 Task: Manage the schema builder of all the objects
Action: Mouse scrolled (187, 213) with delta (0, 0)
Screenshot: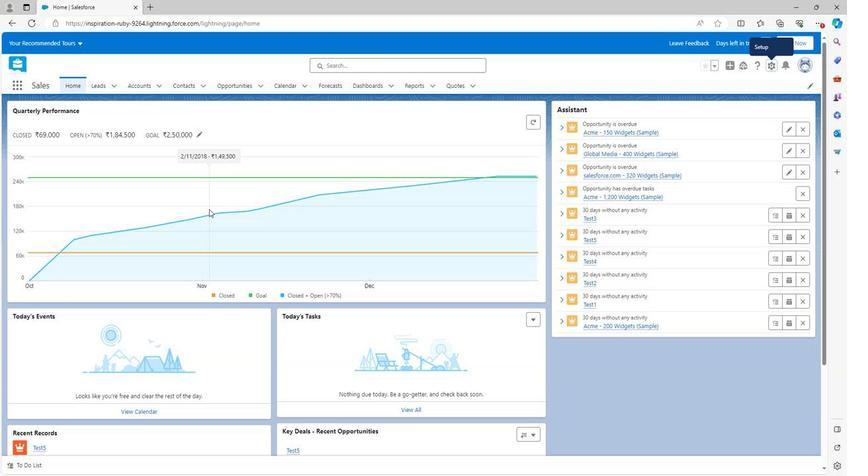 
Action: Mouse scrolled (187, 213) with delta (0, 0)
Screenshot: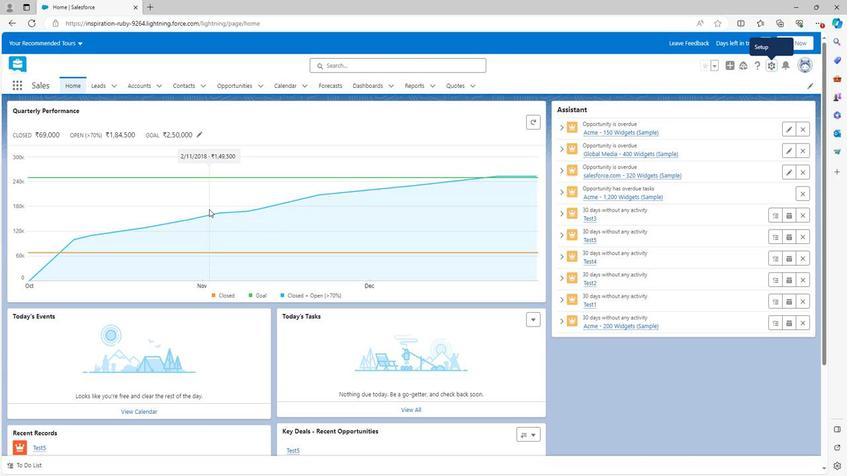 
Action: Mouse scrolled (187, 213) with delta (0, 0)
Screenshot: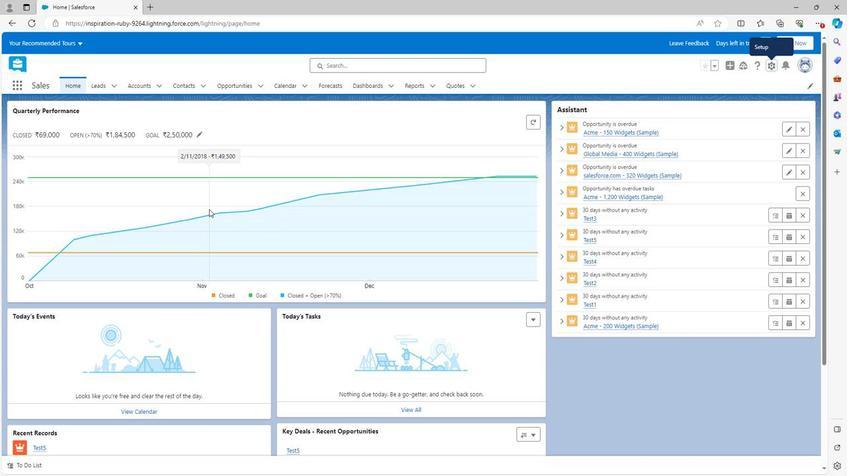 
Action: Mouse scrolled (187, 213) with delta (0, 0)
Screenshot: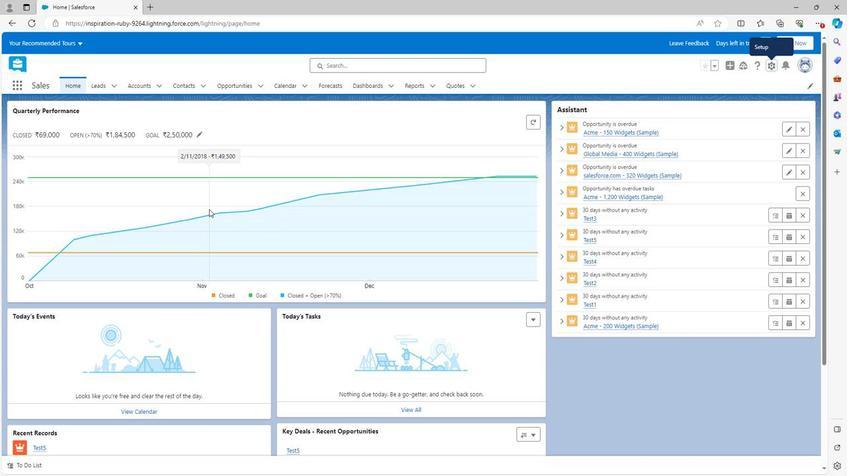 
Action: Mouse scrolled (187, 213) with delta (0, 0)
Screenshot: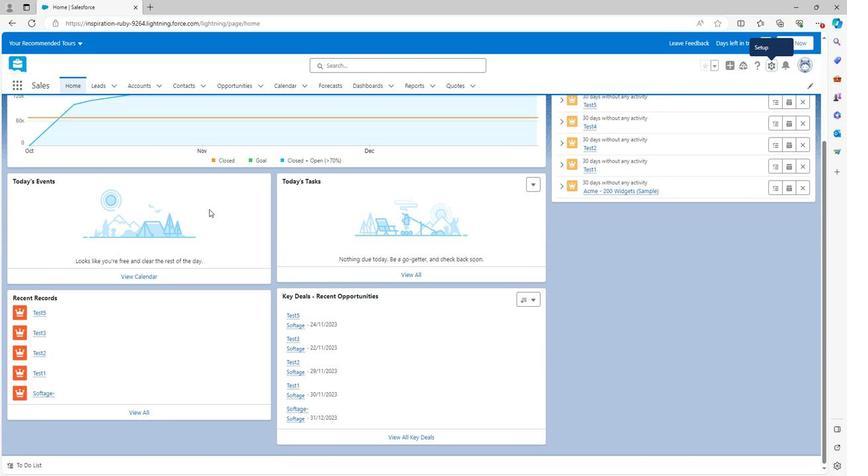 
Action: Mouse scrolled (187, 213) with delta (0, 0)
Screenshot: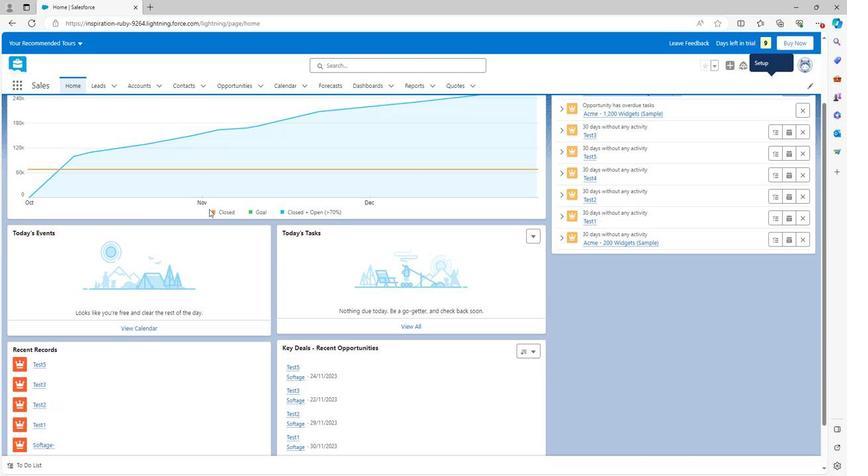 
Action: Mouse scrolled (187, 213) with delta (0, 0)
Screenshot: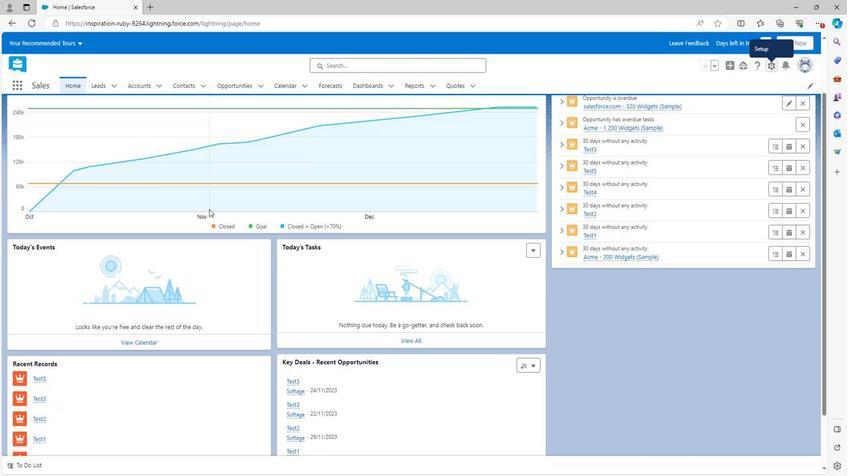 
Action: Mouse scrolled (187, 213) with delta (0, 0)
Screenshot: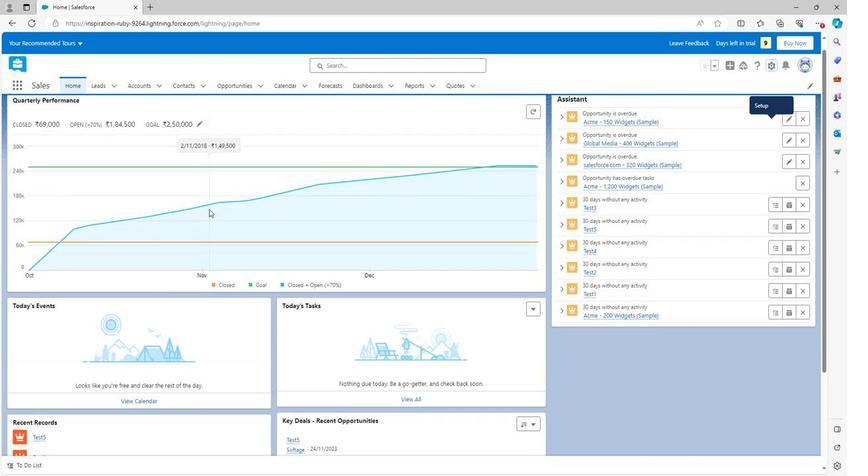 
Action: Mouse moved to (687, 62)
Screenshot: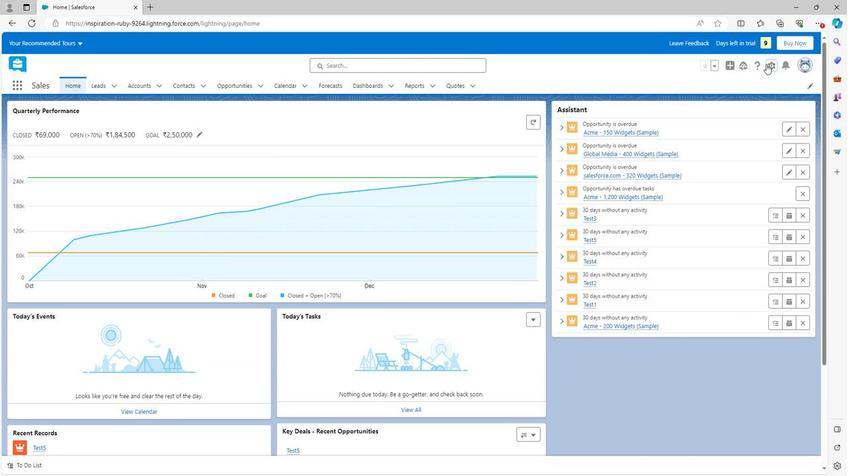 
Action: Mouse pressed left at (687, 62)
Screenshot: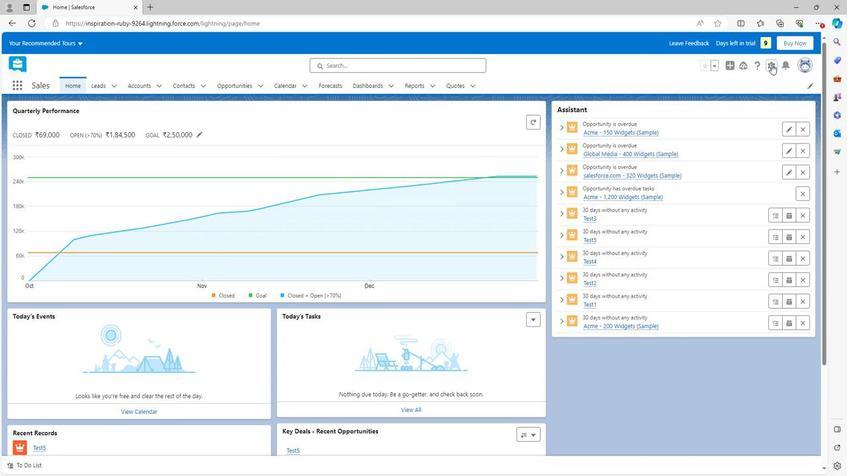 
Action: Mouse moved to (662, 91)
Screenshot: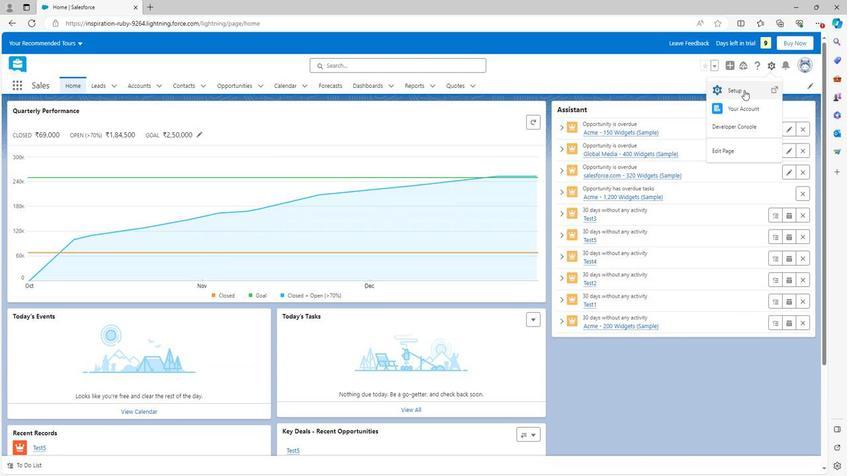 
Action: Mouse pressed left at (662, 91)
Screenshot: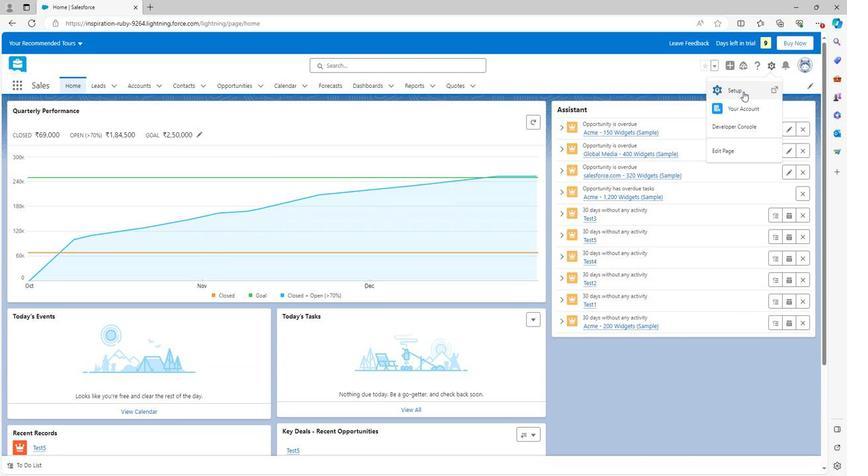 
Action: Mouse moved to (111, 81)
Screenshot: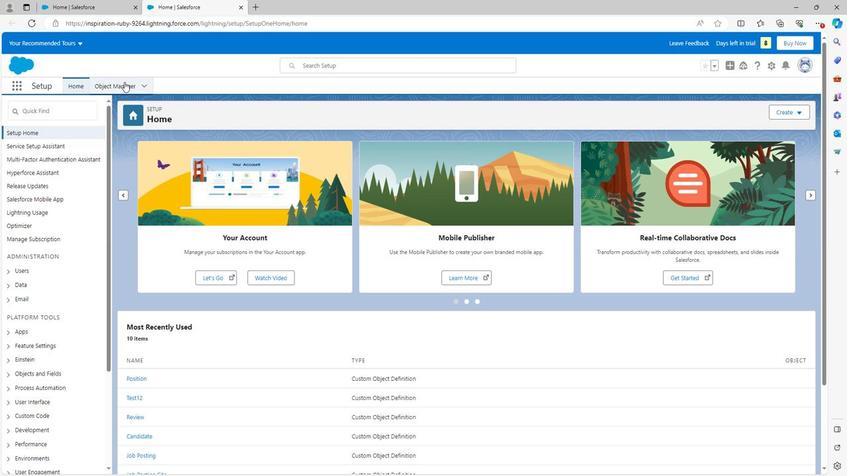
Action: Mouse pressed left at (111, 81)
Screenshot: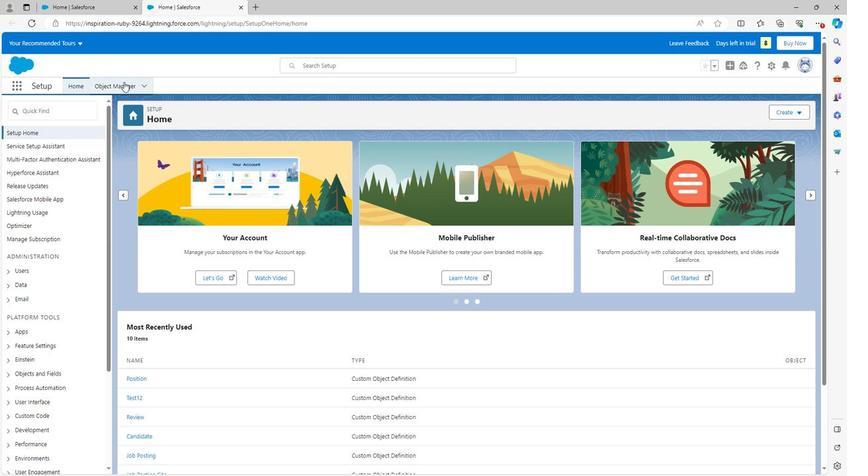 
Action: Mouse moved to (663, 115)
Screenshot: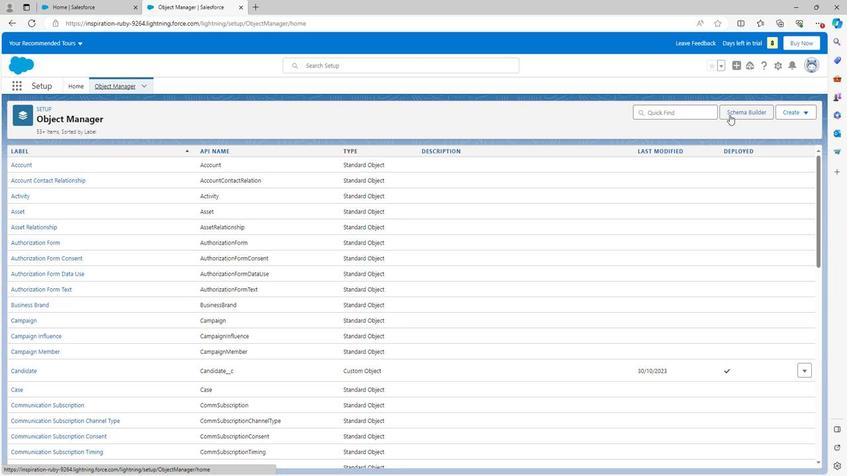 
Action: Mouse pressed left at (663, 115)
Screenshot: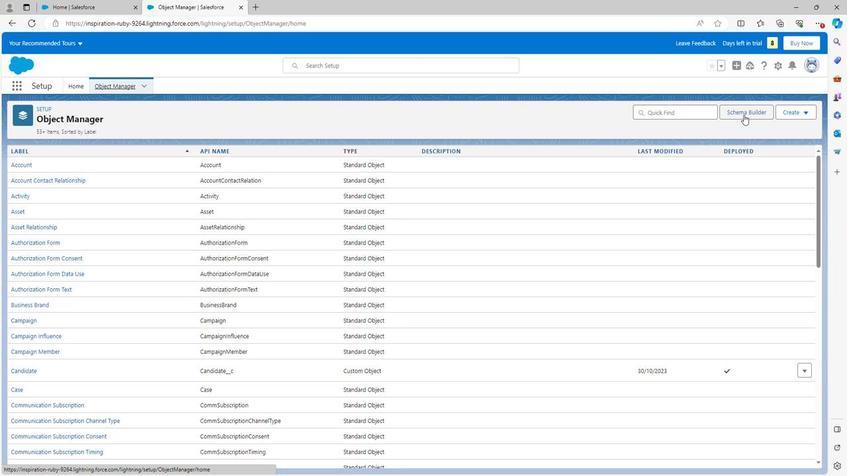 
Action: Mouse moved to (271, 183)
Screenshot: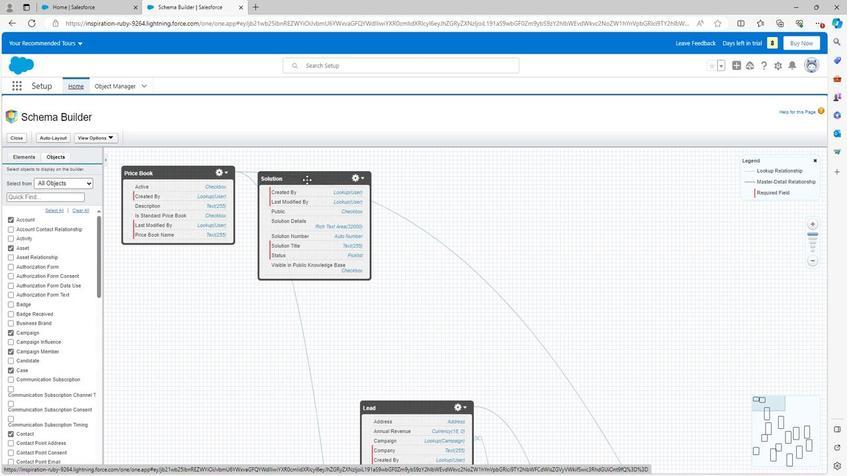 
Action: Mouse pressed left at (271, 183)
Screenshot: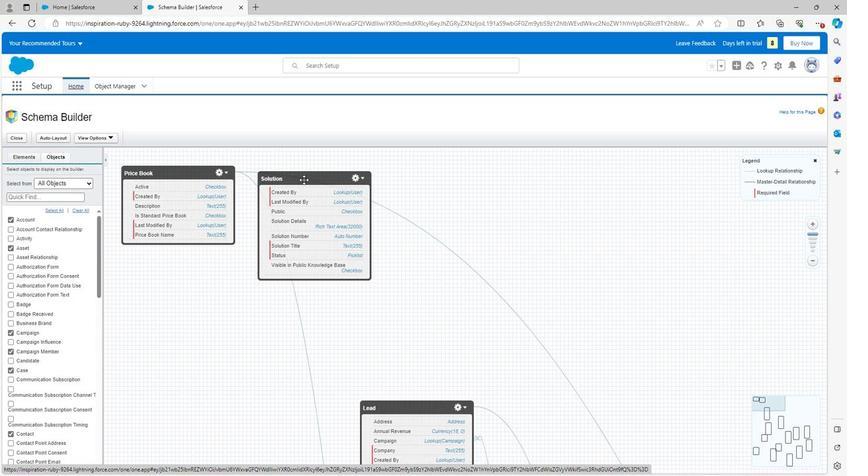 
Action: Mouse moved to (144, 174)
Screenshot: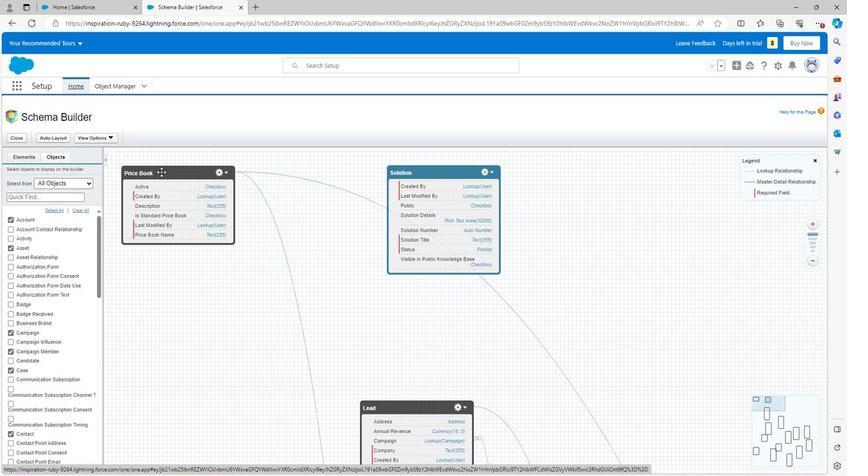 
Action: Mouse pressed left at (144, 174)
Screenshot: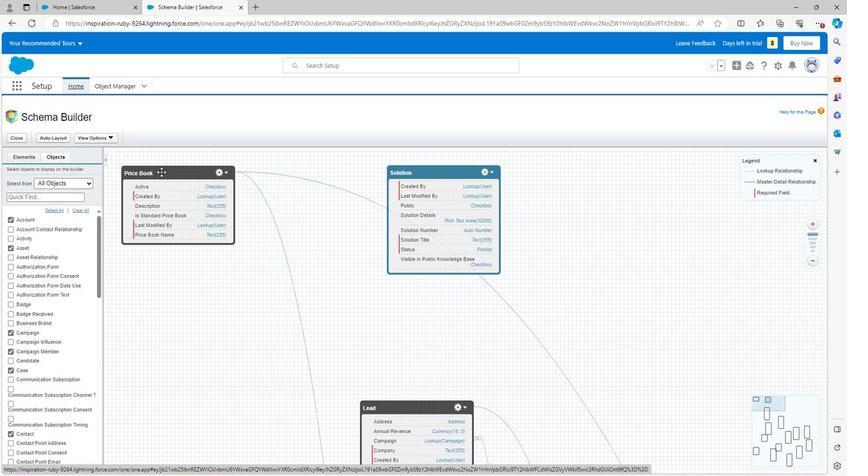 
Action: Mouse moved to (31, 200)
Screenshot: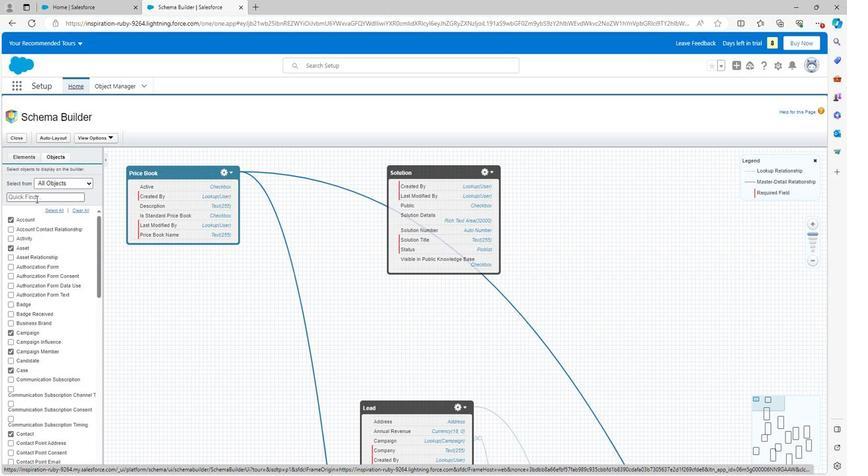 
Action: Mouse pressed left at (31, 200)
Screenshot: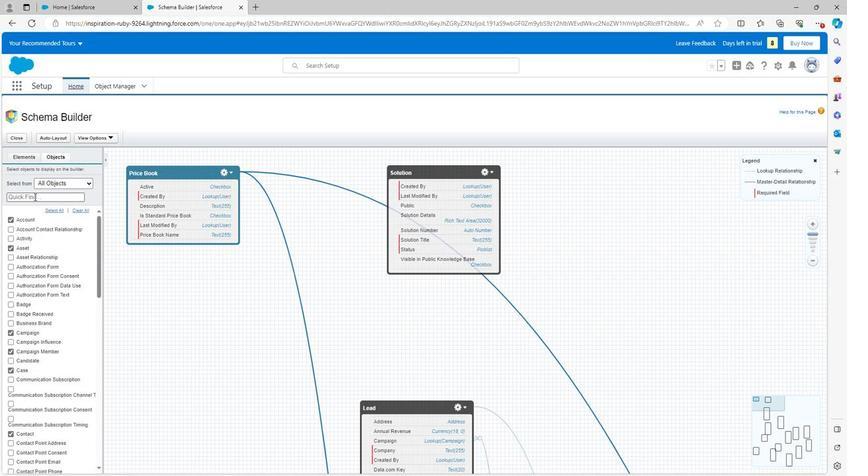 
Action: Mouse moved to (10, 232)
Screenshot: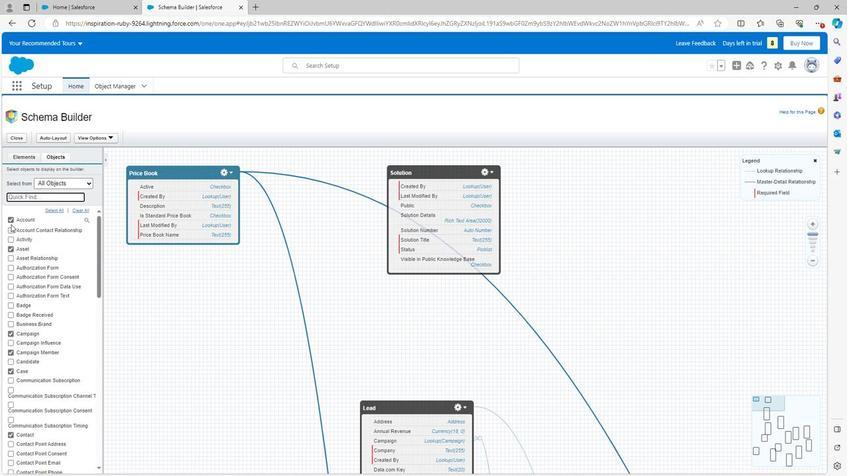 
Action: Mouse pressed left at (10, 232)
Screenshot: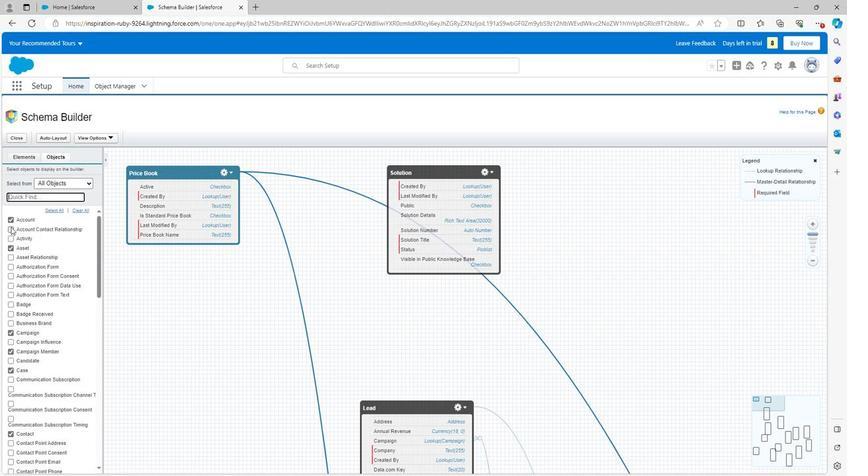 
Action: Mouse moved to (10, 234)
Screenshot: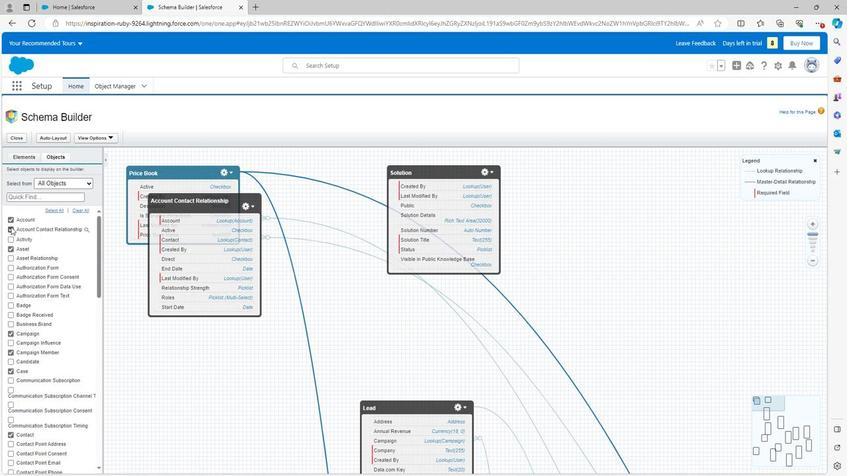 
Action: Mouse pressed left at (10, 234)
Screenshot: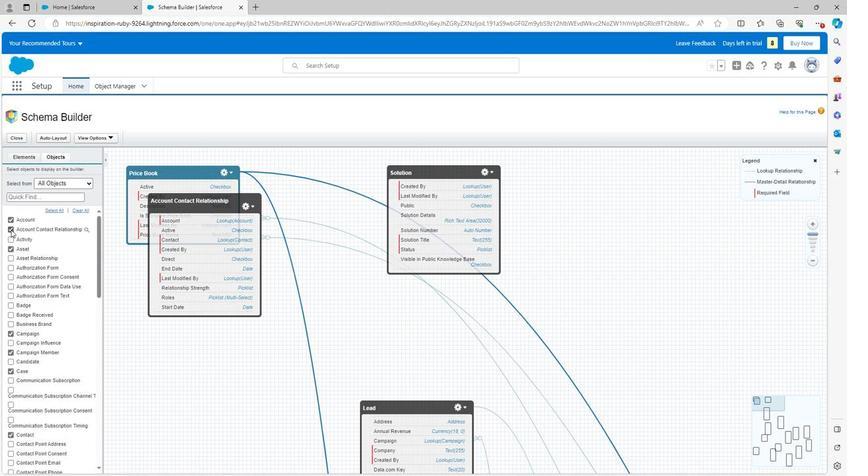 
Action: Mouse moved to (10, 242)
Screenshot: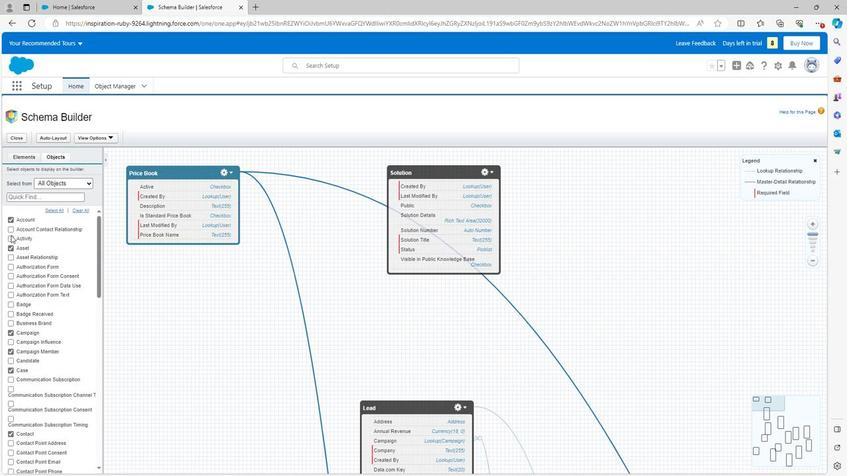 
Action: Mouse pressed left at (10, 242)
Screenshot: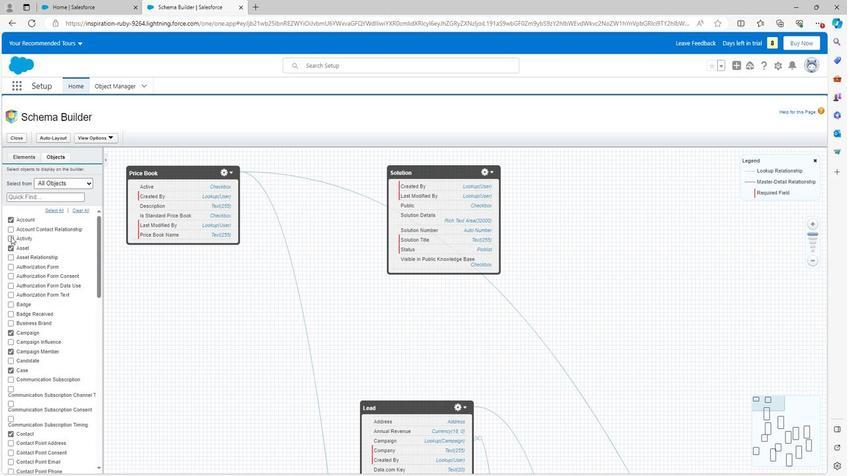 
Action: Mouse pressed left at (10, 242)
Screenshot: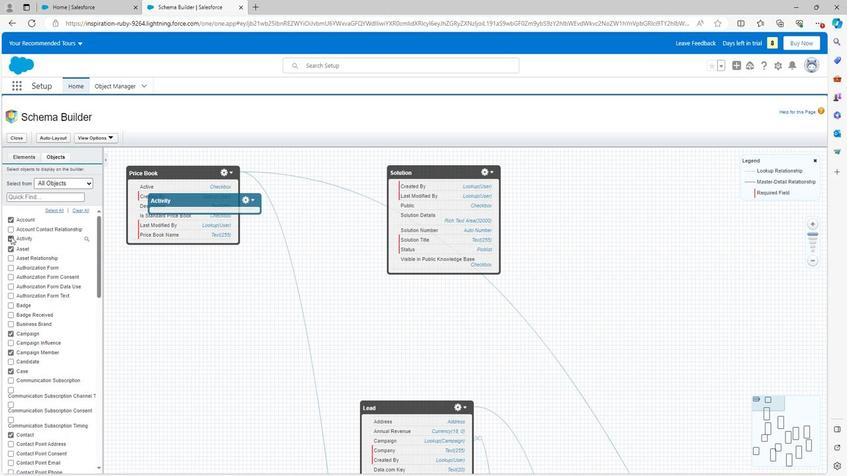 
Action: Mouse moved to (9, 264)
Screenshot: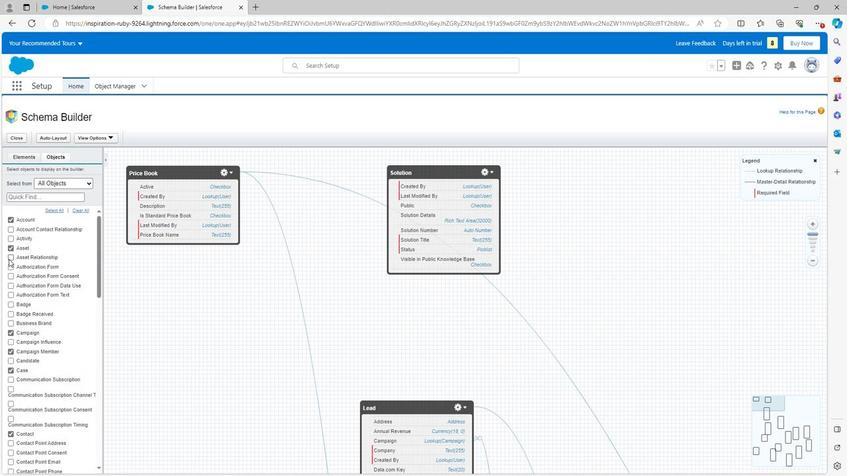 
Action: Mouse pressed left at (9, 264)
Screenshot: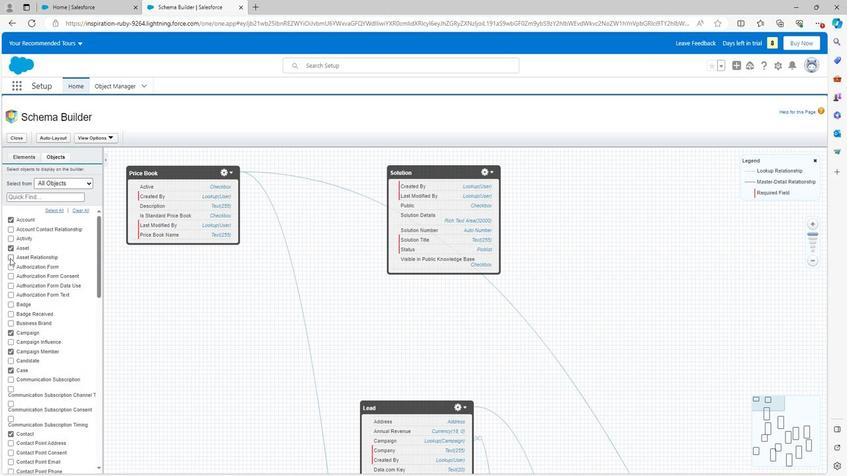 
Action: Mouse pressed left at (9, 264)
Screenshot: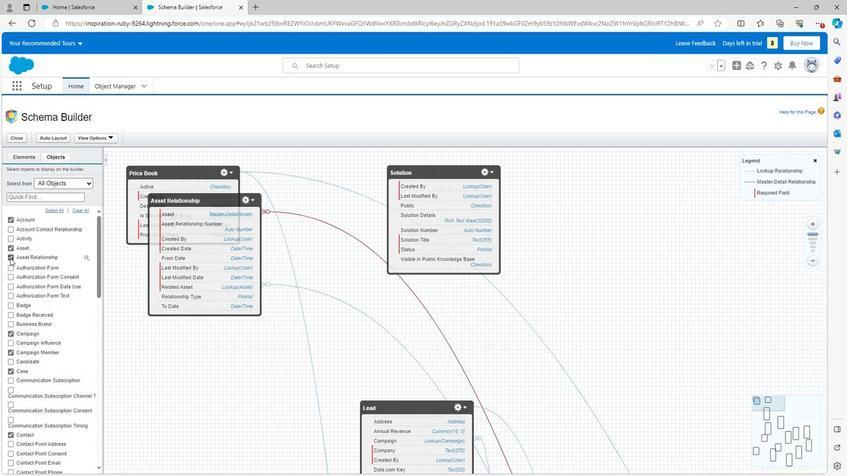 
Action: Mouse moved to (8, 285)
Screenshot: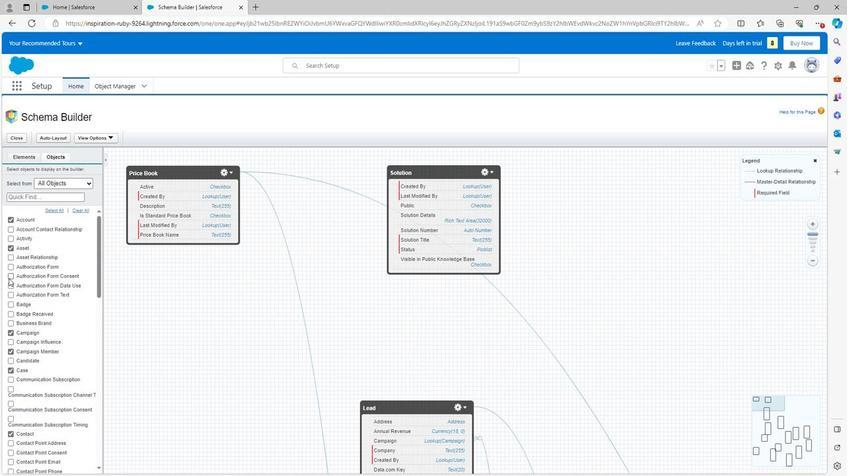 
Action: Mouse pressed left at (8, 285)
Screenshot: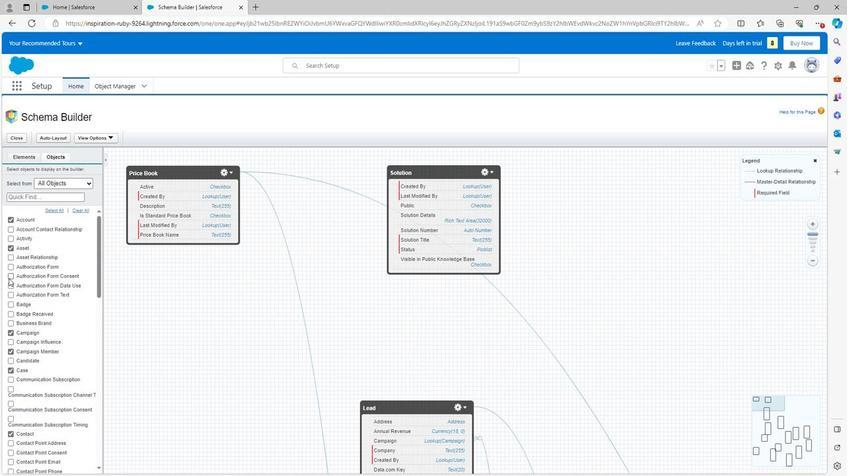 
Action: Mouse moved to (9, 284)
Screenshot: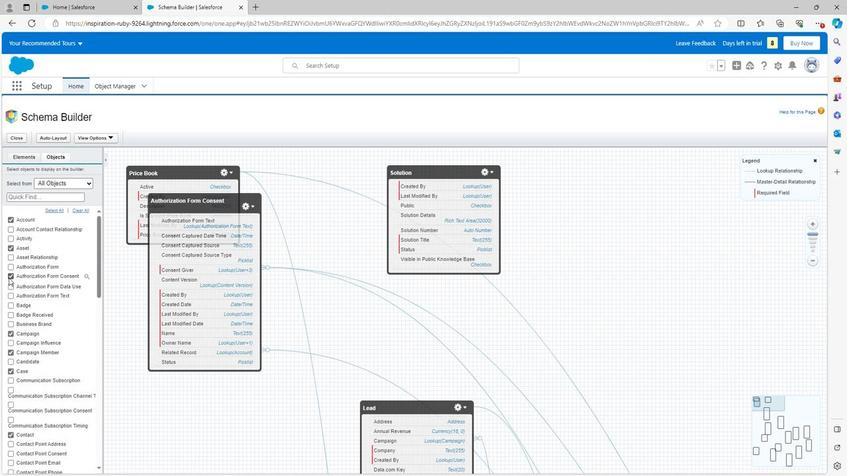 
Action: Mouse pressed left at (9, 284)
Screenshot: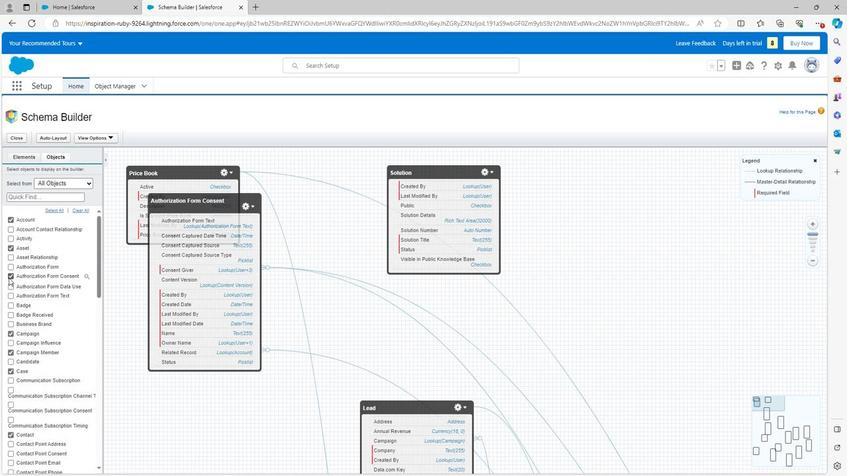 
Action: Mouse moved to (21, 295)
Screenshot: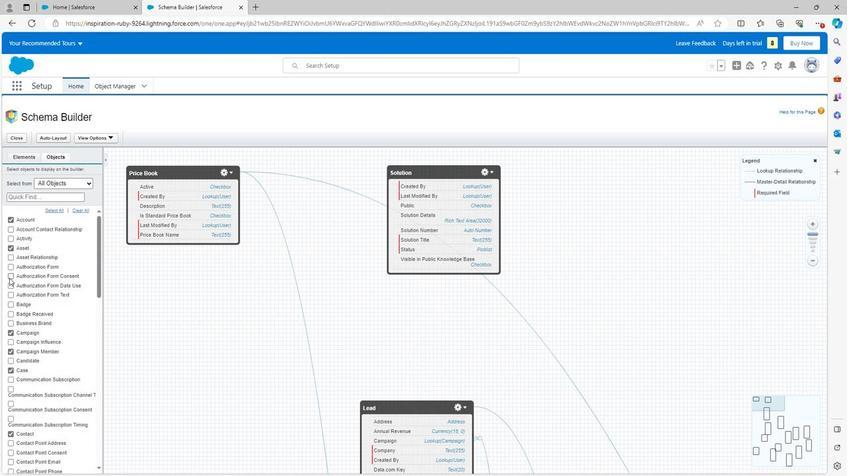 
Action: Mouse scrolled (21, 294) with delta (0, 0)
Screenshot: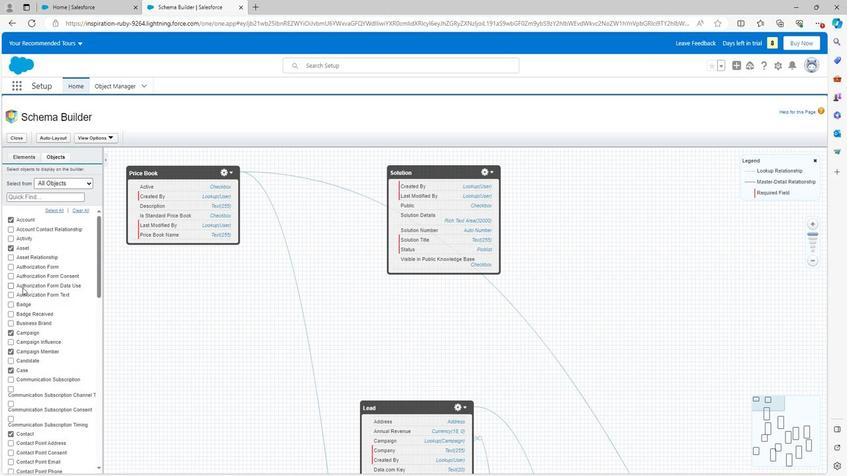 
Action: Mouse scrolled (21, 294) with delta (0, 0)
Screenshot: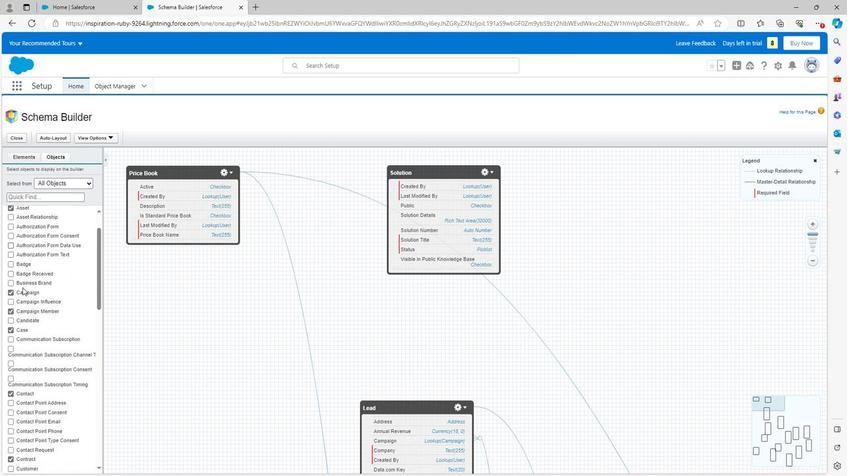 
Action: Mouse moved to (21, 295)
Screenshot: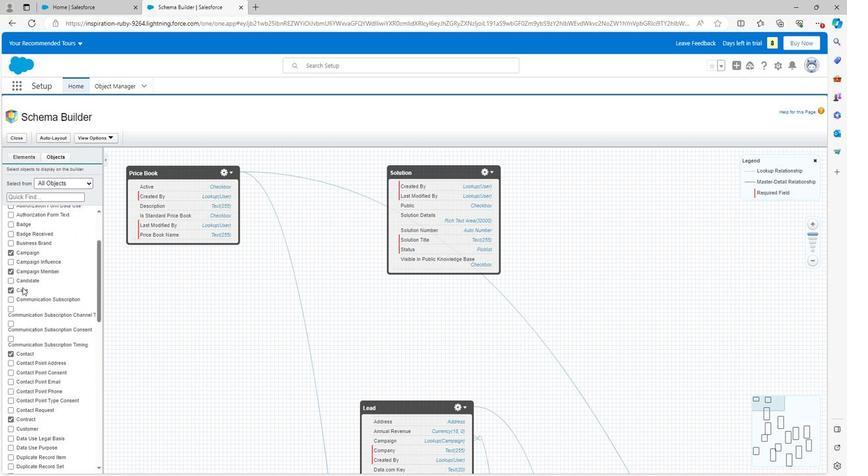 
Action: Mouse scrolled (21, 295) with delta (0, 0)
Screenshot: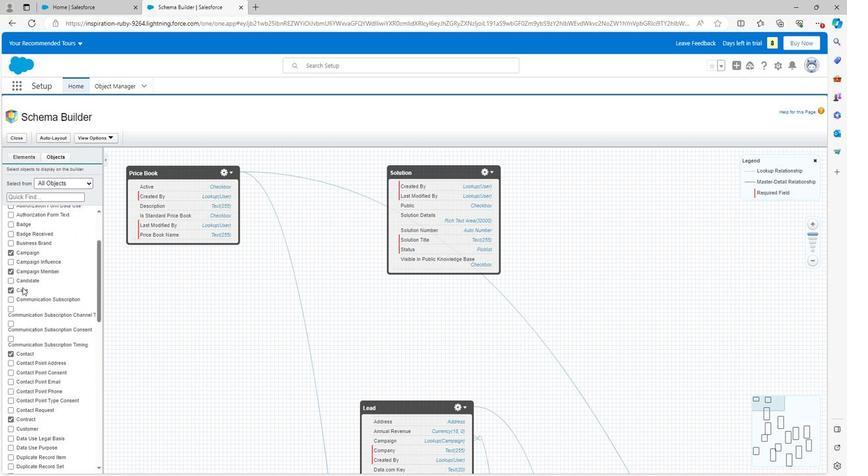 
Action: Mouse scrolled (21, 295) with delta (0, 0)
Screenshot: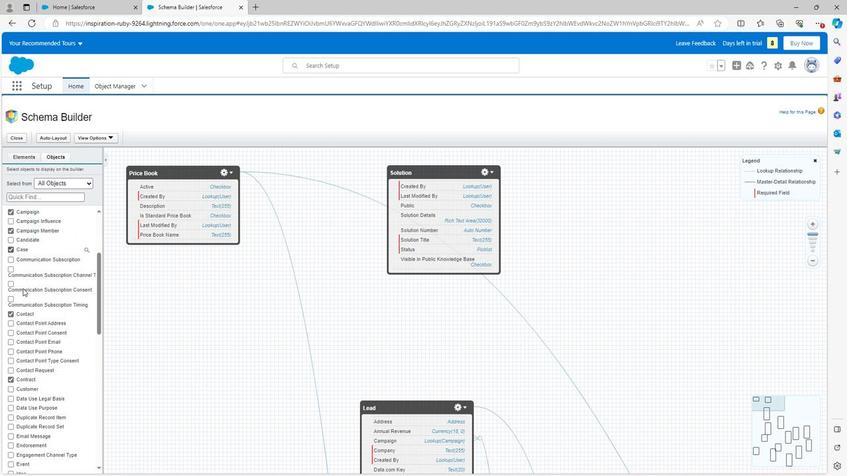 
Action: Mouse scrolled (21, 295) with delta (0, 0)
Screenshot: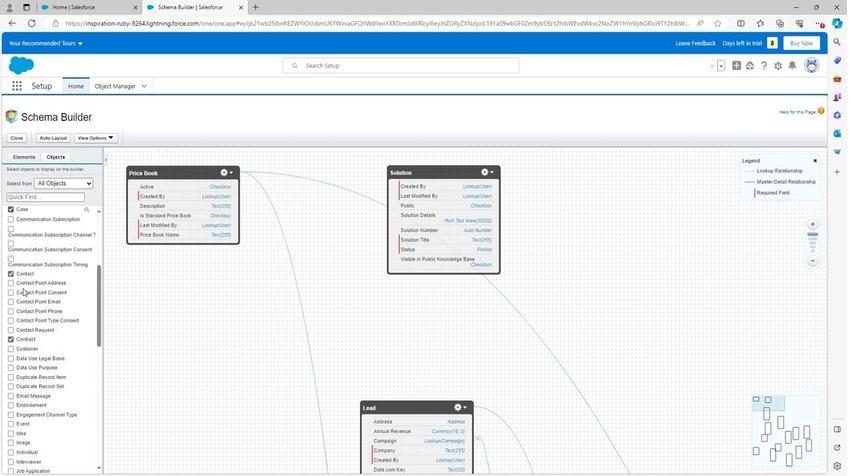 
Action: Mouse scrolled (21, 295) with delta (0, 0)
Screenshot: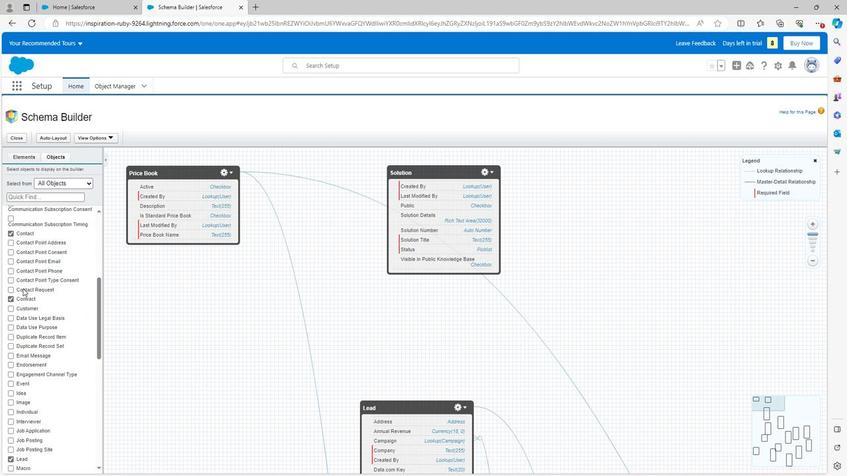 
Action: Mouse scrolled (21, 295) with delta (0, 0)
Screenshot: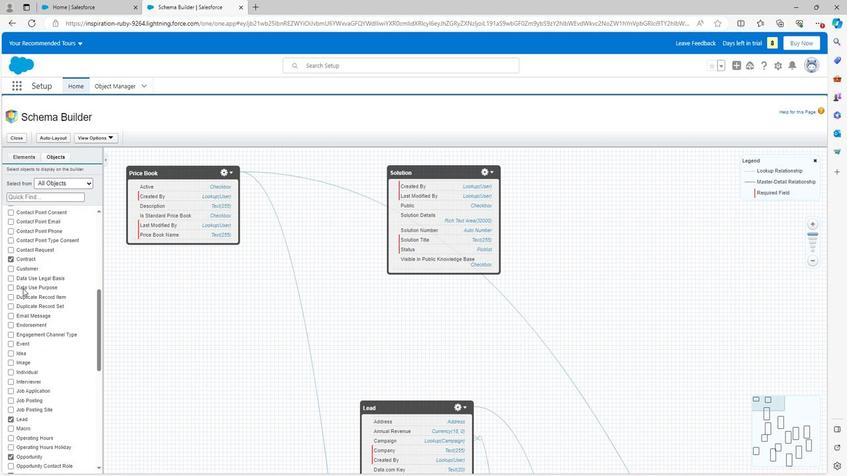 
Action: Mouse scrolled (21, 295) with delta (0, 0)
Screenshot: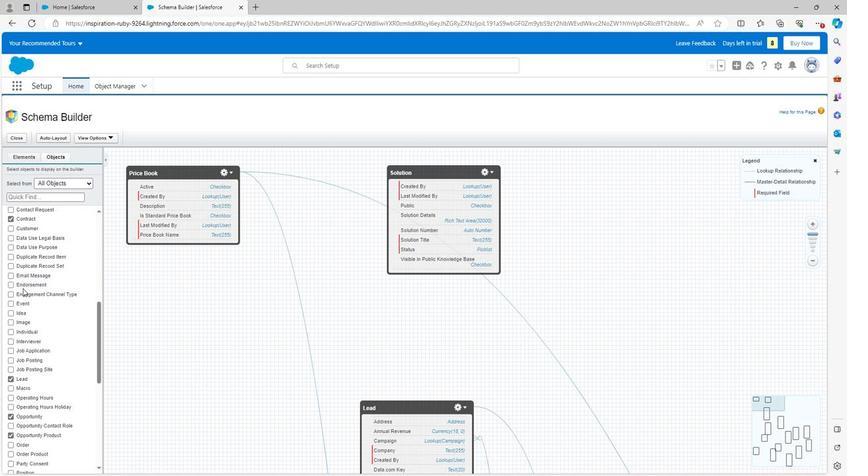 
Action: Mouse scrolled (21, 295) with delta (0, 0)
Screenshot: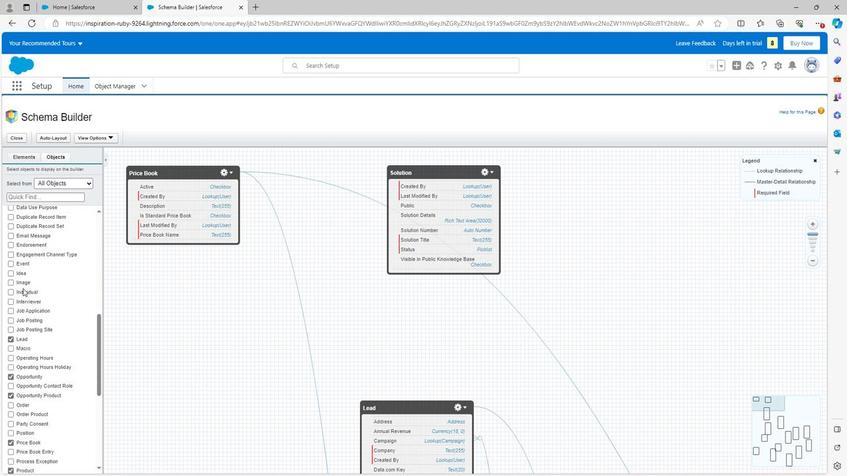 
Action: Mouse moved to (21, 296)
Screenshot: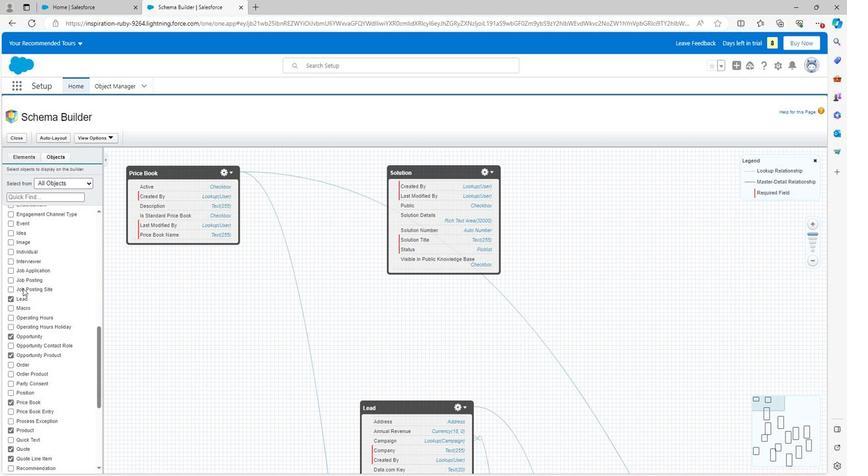 
Action: Mouse scrolled (21, 295) with delta (0, 0)
Screenshot: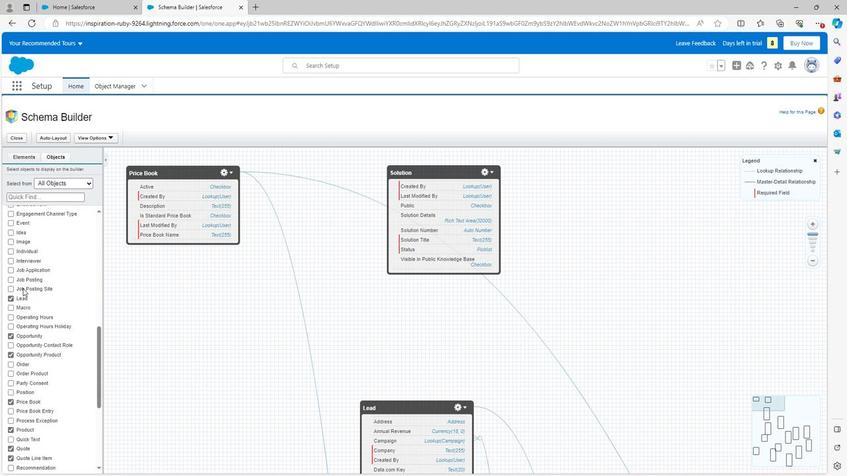 
Action: Mouse scrolled (21, 295) with delta (0, 0)
Screenshot: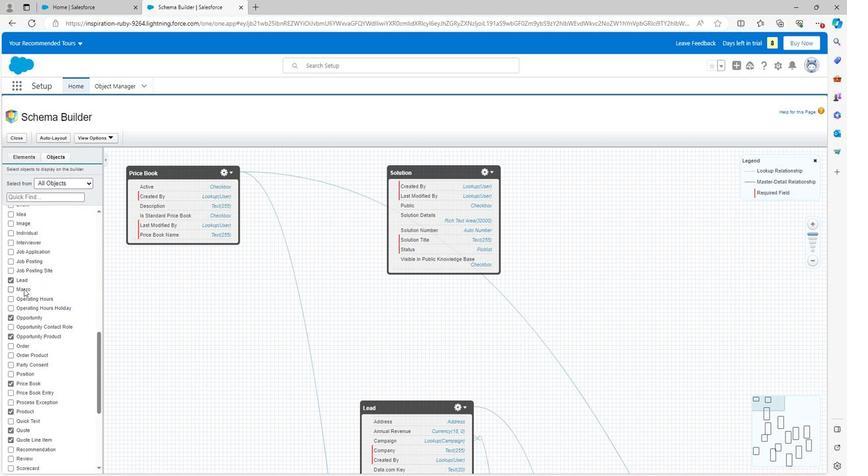 
Action: Mouse scrolled (21, 295) with delta (0, 0)
Screenshot: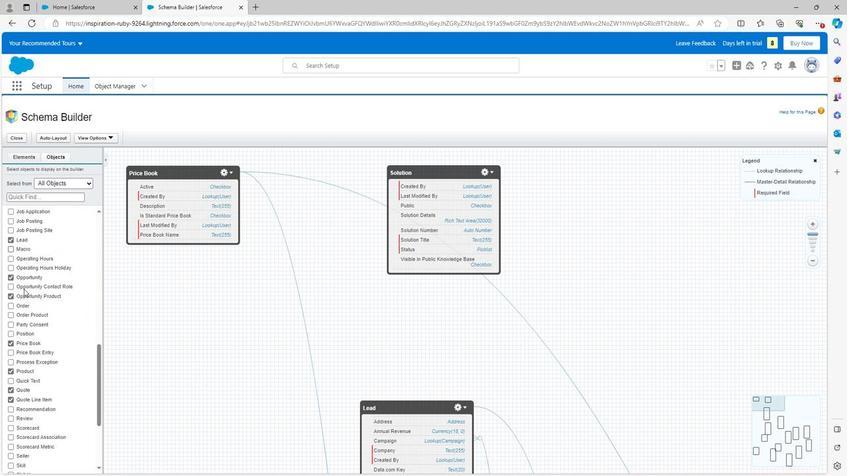 
Action: Mouse scrolled (21, 295) with delta (0, 0)
Screenshot: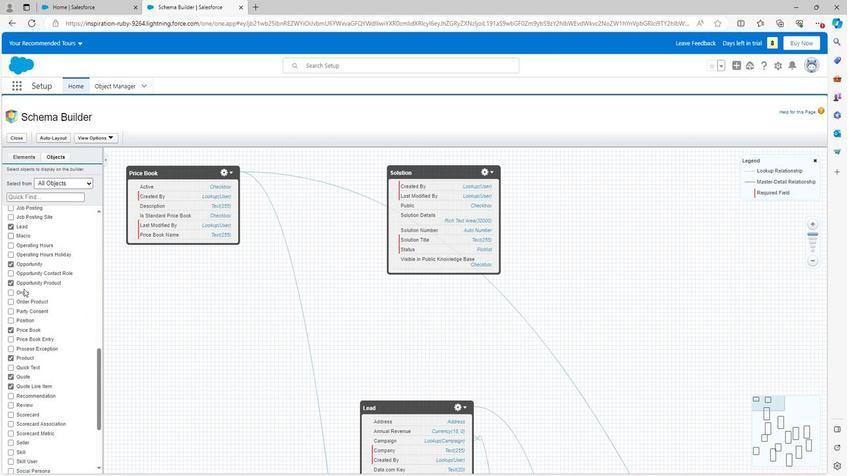 
Action: Mouse scrolled (21, 295) with delta (0, 0)
Screenshot: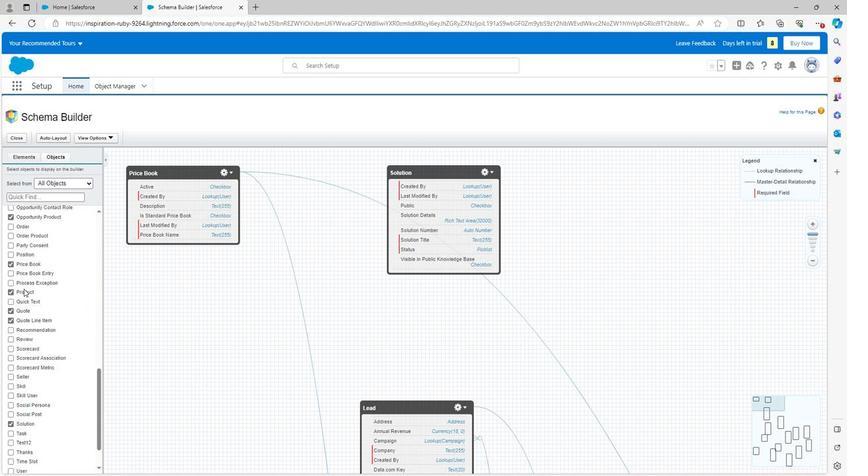 
Action: Mouse scrolled (21, 295) with delta (0, 0)
Screenshot: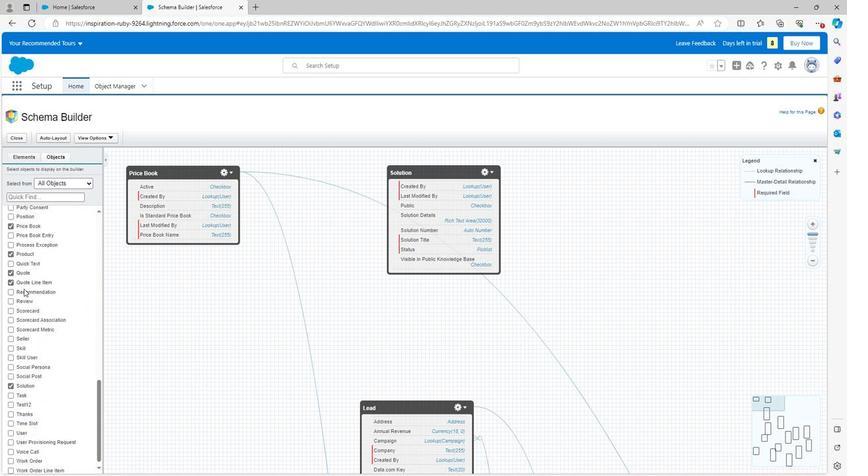 
Action: Mouse moved to (50, 138)
Screenshot: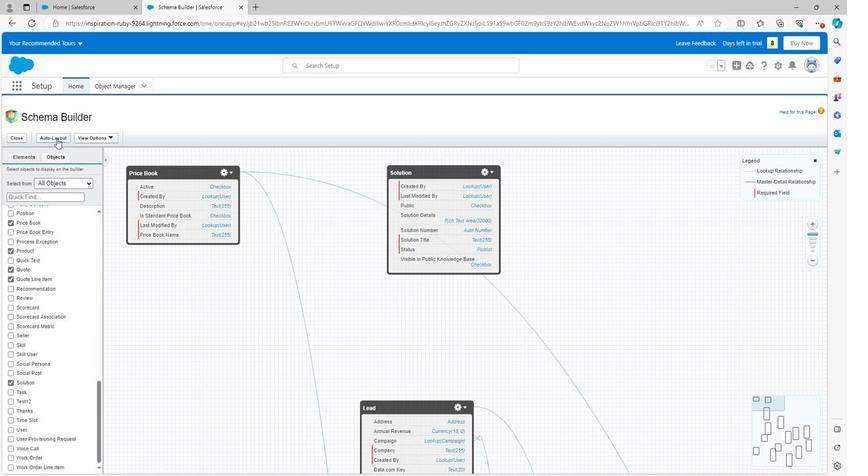 
Action: Mouse pressed left at (50, 138)
Screenshot: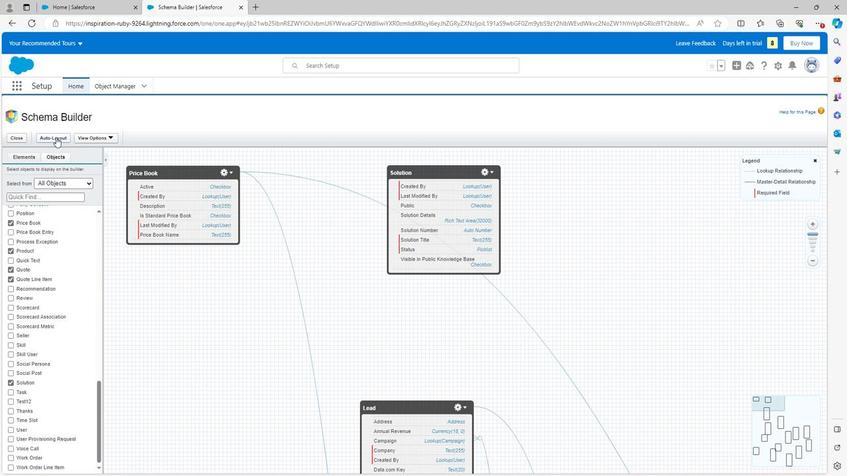 
Action: Mouse moved to (17, 137)
Screenshot: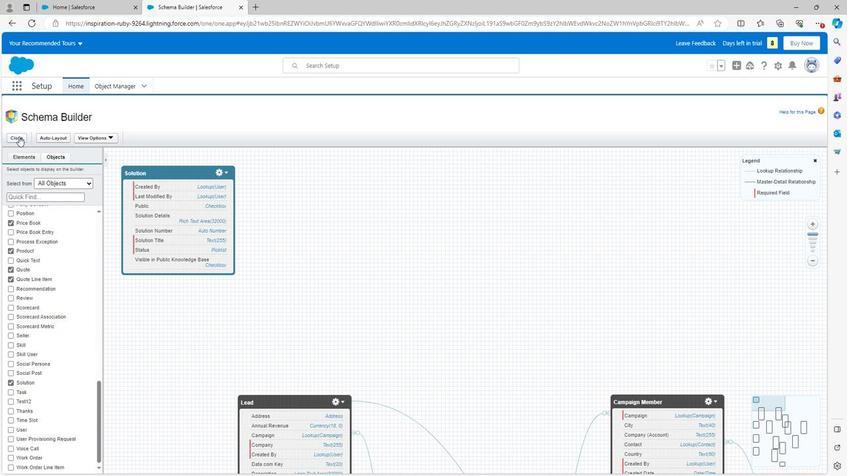 
Action: Mouse pressed left at (17, 137)
Screenshot: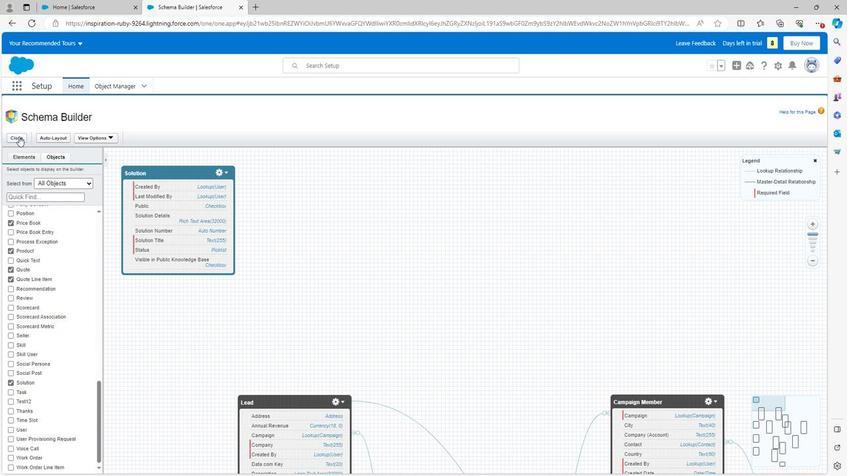 
Action: Mouse moved to (105, 83)
Screenshot: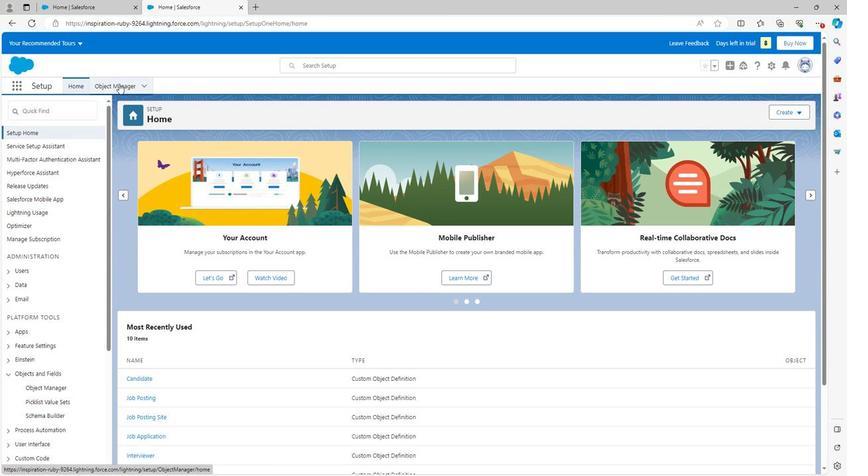 
Action: Mouse pressed left at (105, 83)
Screenshot: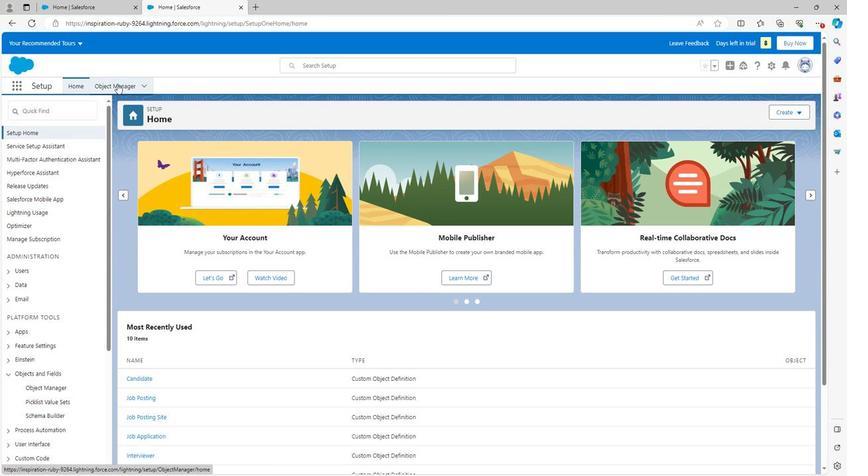 
Action: Mouse moved to (669, 111)
Screenshot: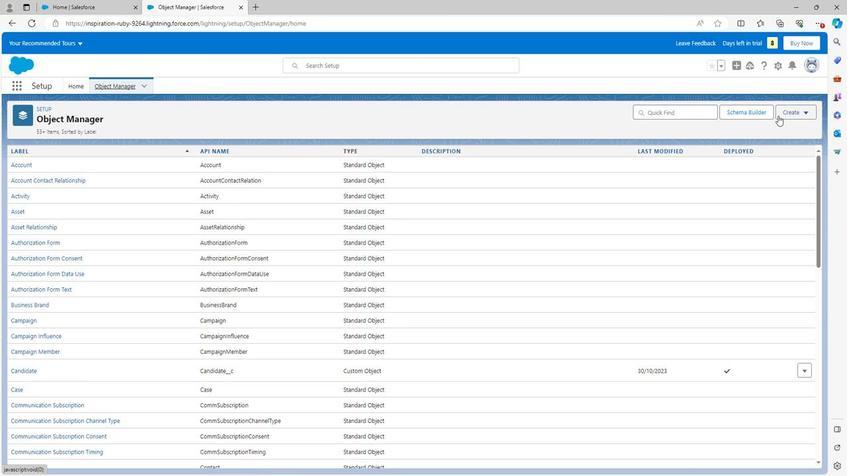 
Action: Mouse pressed left at (669, 111)
Screenshot: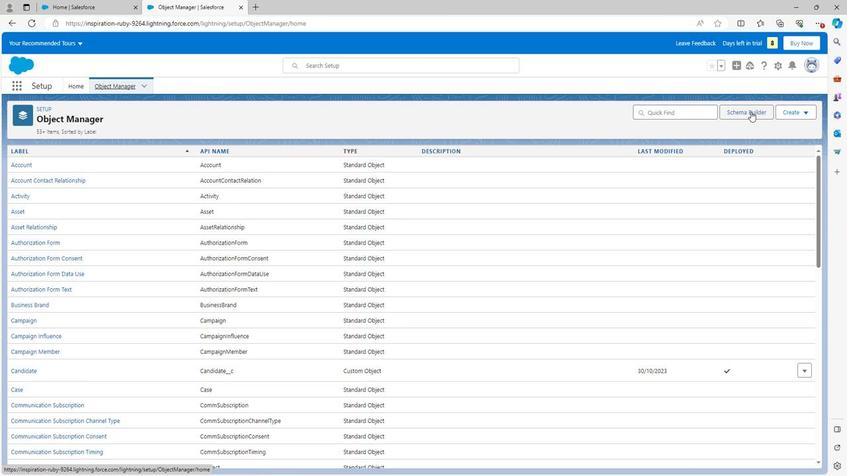 
Action: Mouse moved to (163, 172)
Screenshot: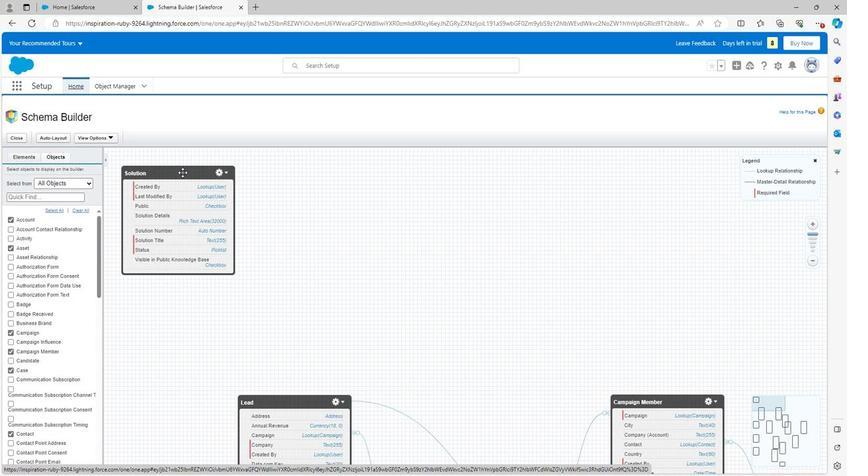 
Action: Mouse pressed left at (163, 172)
Screenshot: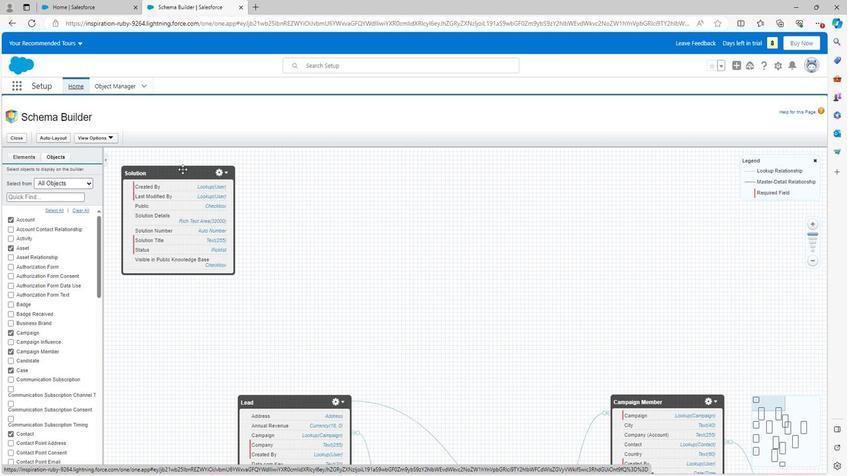
Action: Mouse moved to (260, 414)
Screenshot: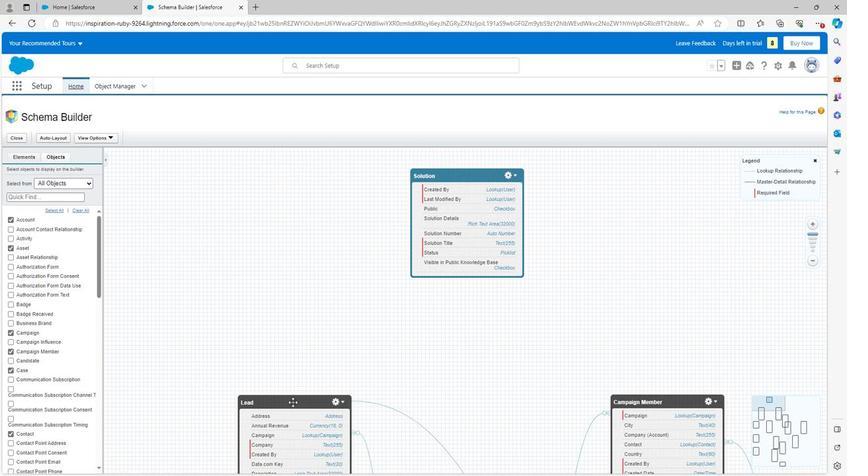 
Action: Mouse pressed left at (260, 414)
Screenshot: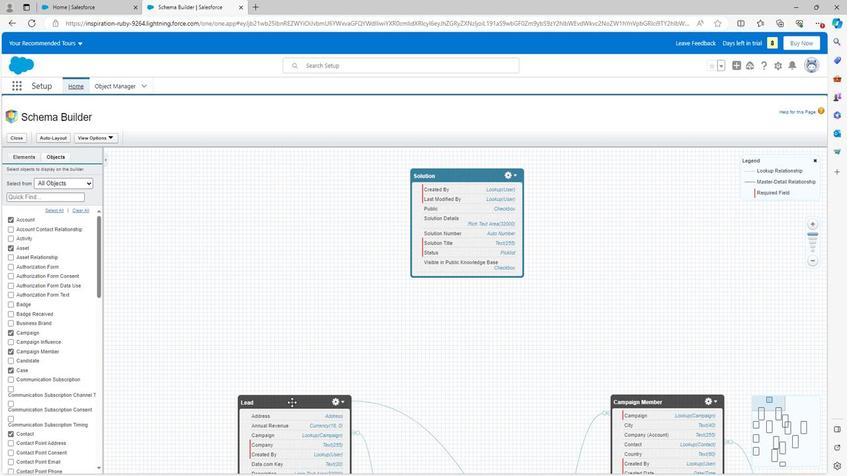 
Action: Mouse moved to (223, 212)
Screenshot: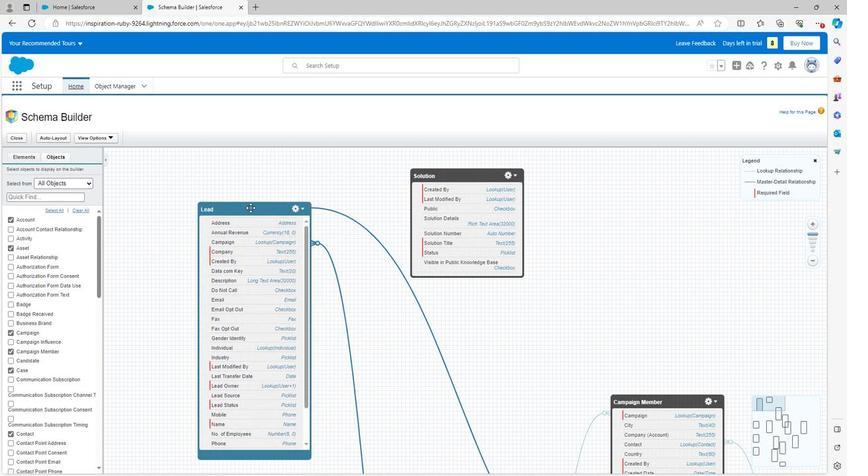 
